 Task: Enable the video filter "Extract RGB component video filter" for mosaic bridge stream output.
Action: Mouse moved to (95, 12)
Screenshot: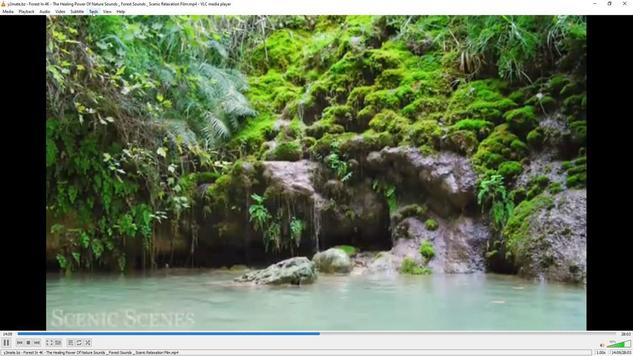 
Action: Mouse pressed left at (95, 12)
Screenshot: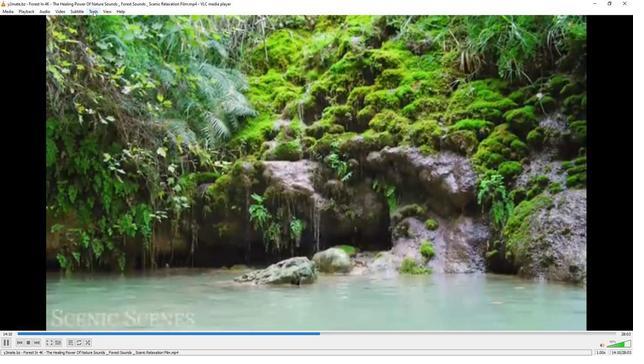
Action: Mouse moved to (116, 90)
Screenshot: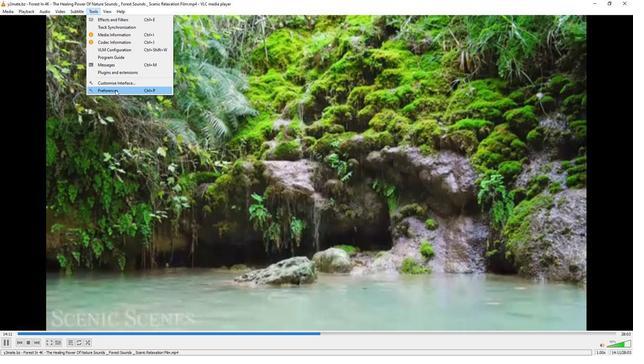 
Action: Mouse pressed left at (116, 90)
Screenshot: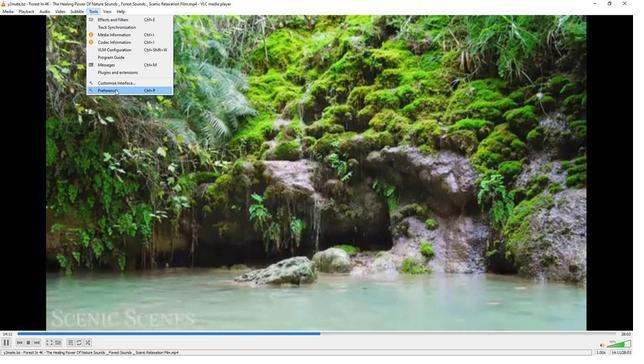 
Action: Mouse moved to (210, 287)
Screenshot: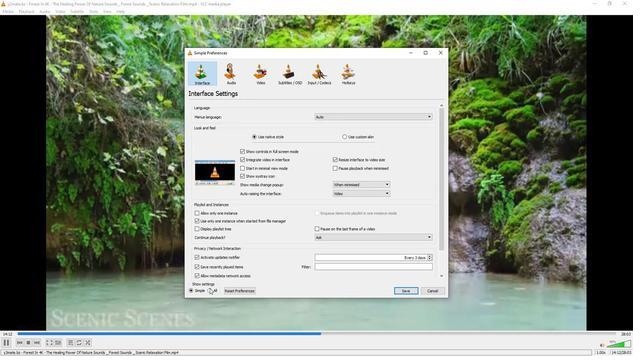 
Action: Mouse pressed left at (210, 287)
Screenshot: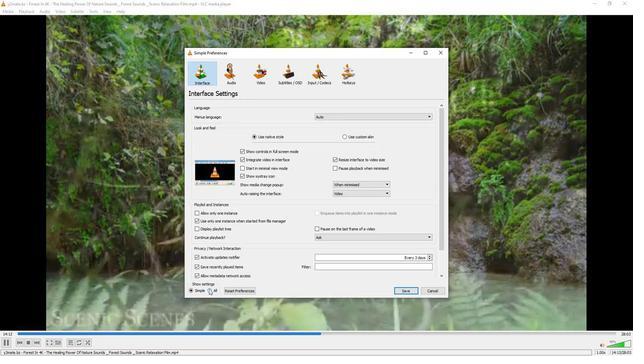 
Action: Mouse moved to (210, 237)
Screenshot: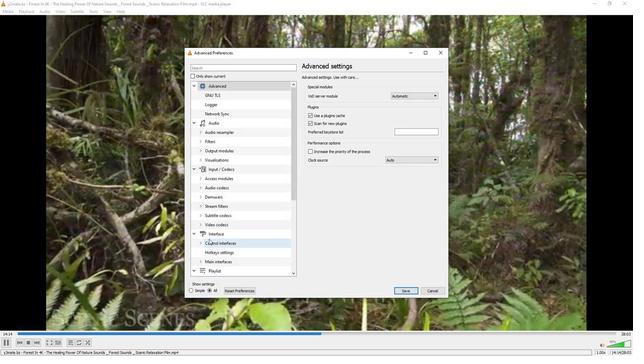 
Action: Mouse scrolled (210, 237) with delta (0, 0)
Screenshot: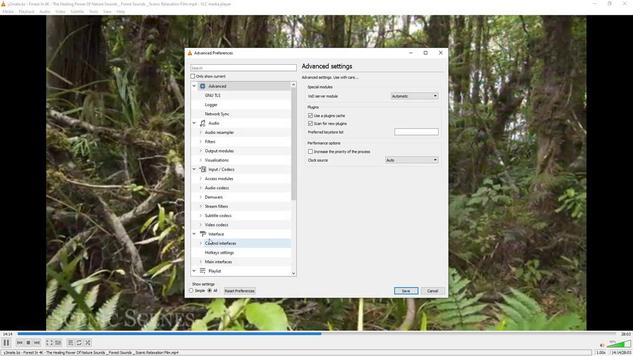 
Action: Mouse moved to (210, 236)
Screenshot: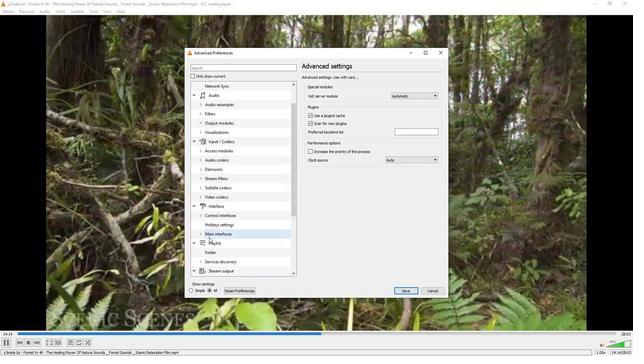 
Action: Mouse scrolled (210, 236) with delta (0, 0)
Screenshot: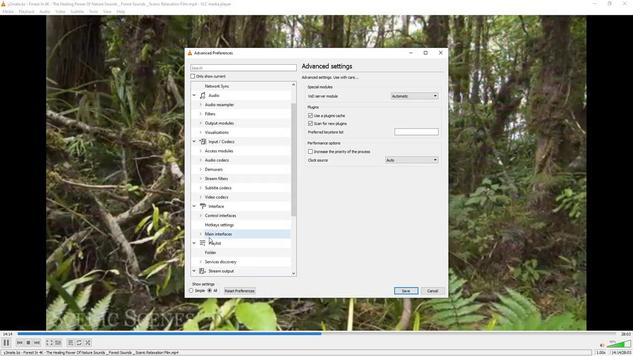 
Action: Mouse moved to (210, 236)
Screenshot: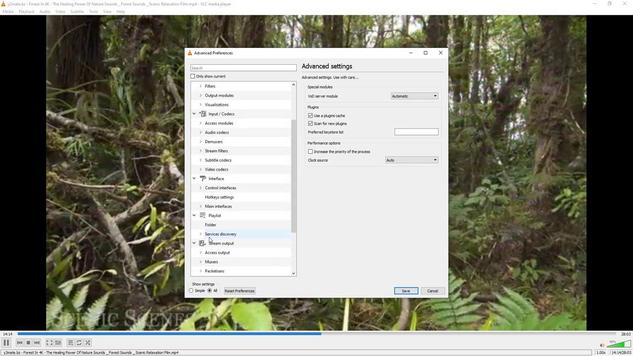 
Action: Mouse scrolled (210, 235) with delta (0, 0)
Screenshot: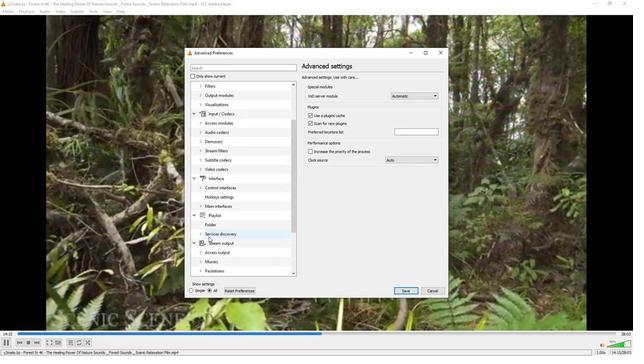 
Action: Mouse moved to (202, 250)
Screenshot: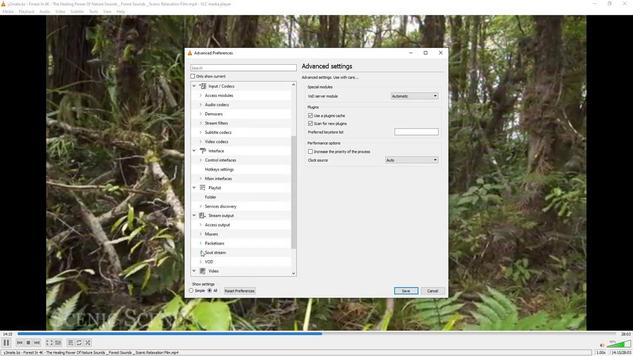 
Action: Mouse pressed left at (202, 250)
Screenshot: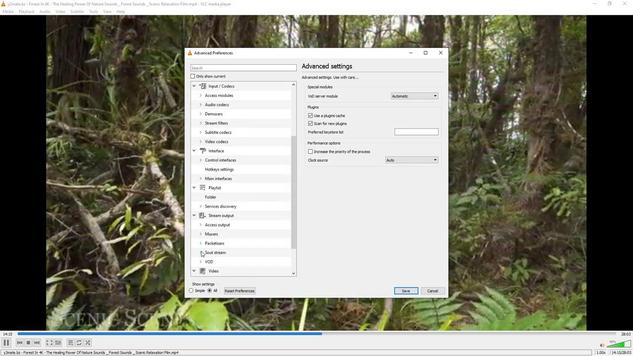 
Action: Mouse moved to (217, 243)
Screenshot: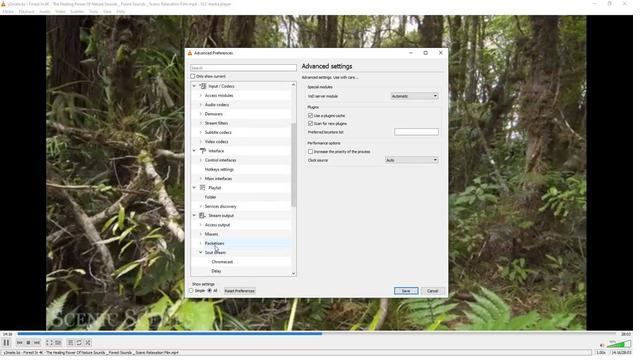 
Action: Mouse scrolled (217, 243) with delta (0, 0)
Screenshot: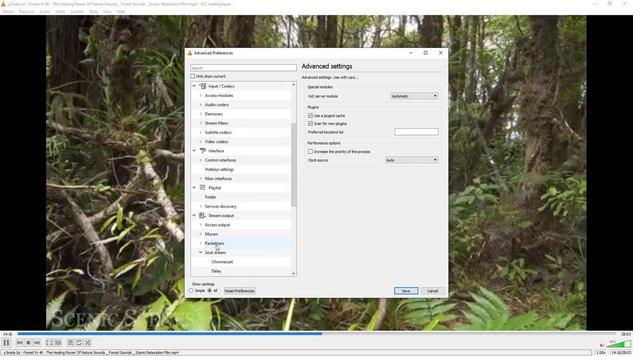
Action: Mouse scrolled (217, 243) with delta (0, 0)
Screenshot: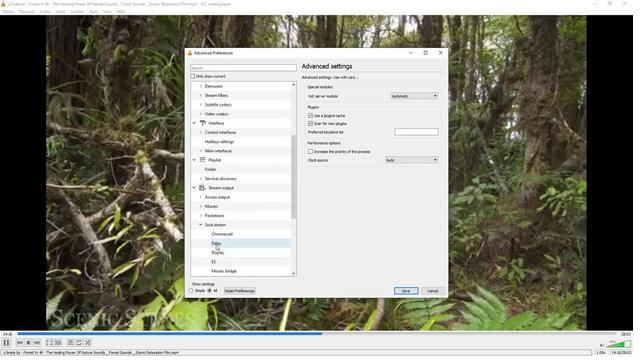 
Action: Mouse moved to (217, 242)
Screenshot: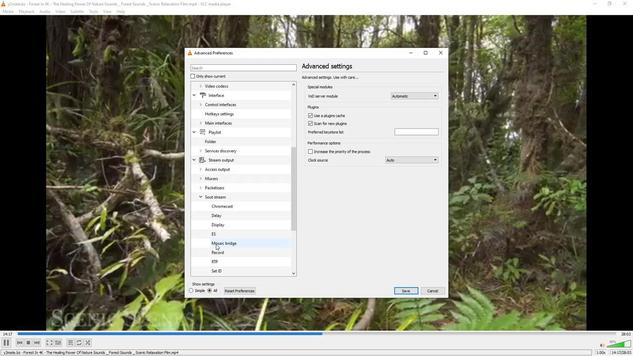 
Action: Mouse pressed left at (217, 242)
Screenshot: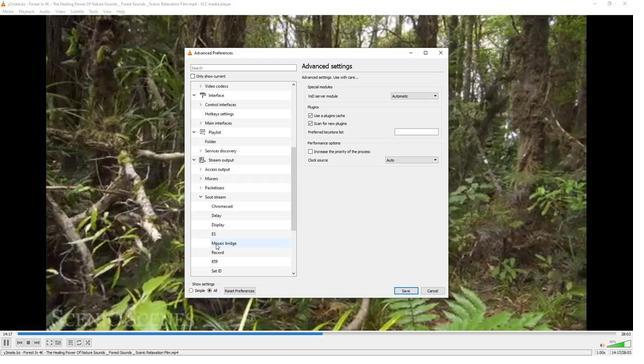 
Action: Mouse moved to (398, 233)
Screenshot: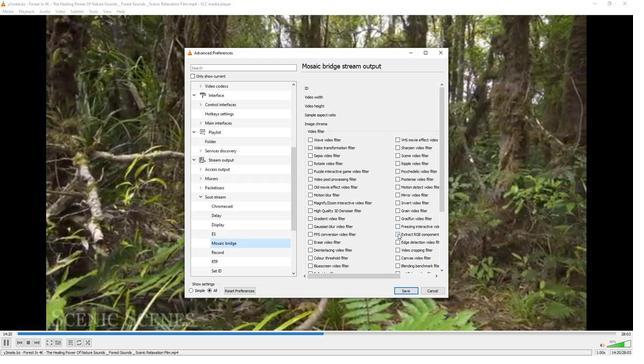 
Action: Mouse pressed left at (398, 233)
Screenshot: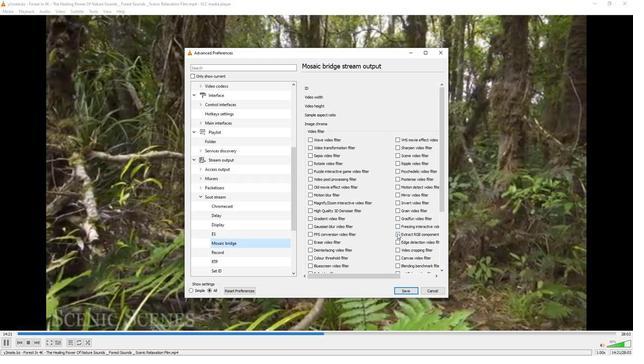 
Action: Mouse moved to (363, 232)
Screenshot: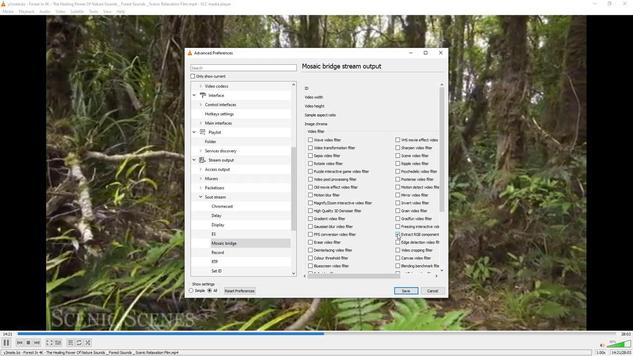 
